 Task: Log work in the project Vigilant for the issue 'Upgrade the database schema of a web application to improve data modeling and management capabilities' spent time as '2w 1d 5h 59m' and remaining time as '4w 2d 6h 37m' and clone the issue. Now add the issue to the epic 'Data Retention'.
Action: Mouse moved to (209, 56)
Screenshot: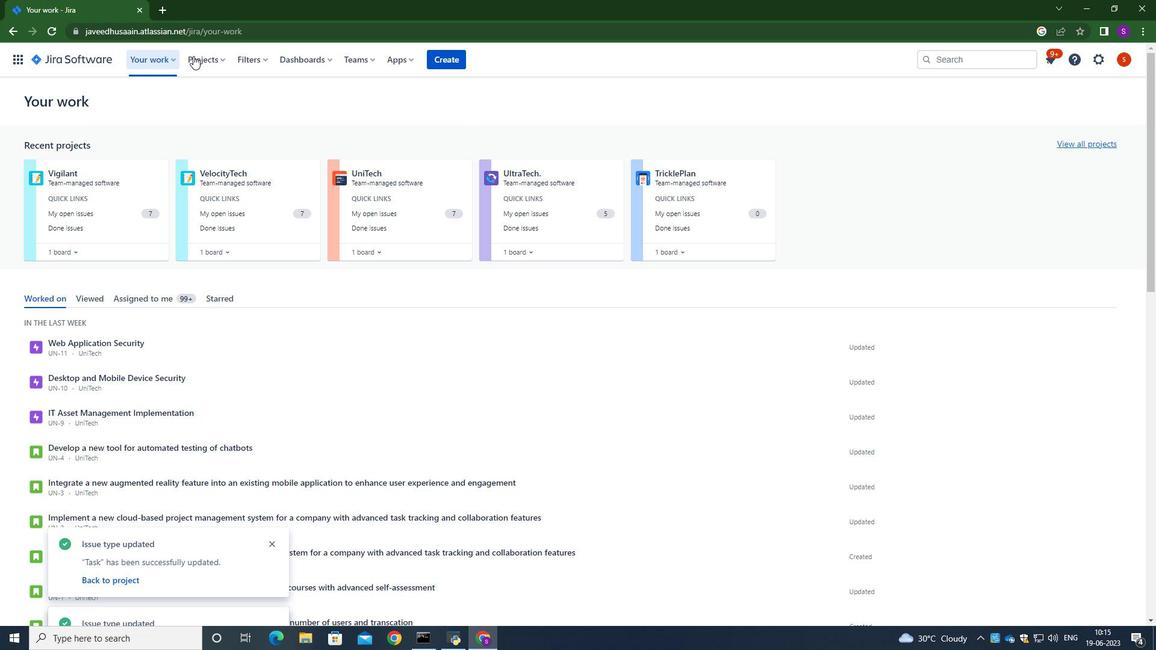 
Action: Mouse pressed left at (209, 56)
Screenshot: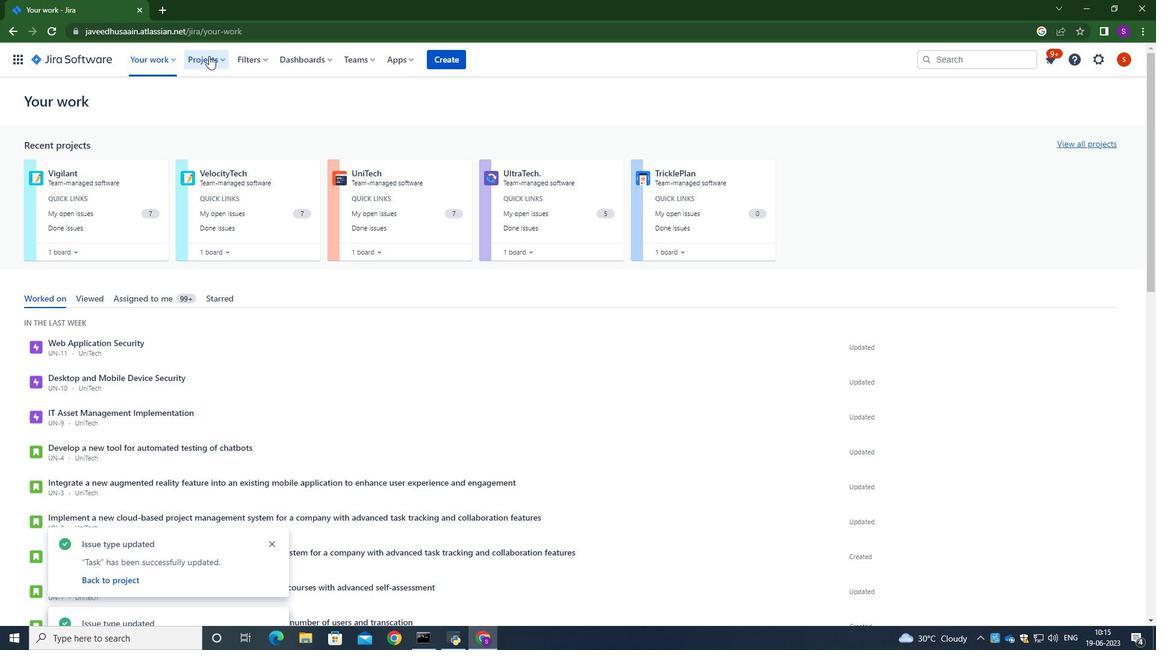 
Action: Mouse moved to (229, 118)
Screenshot: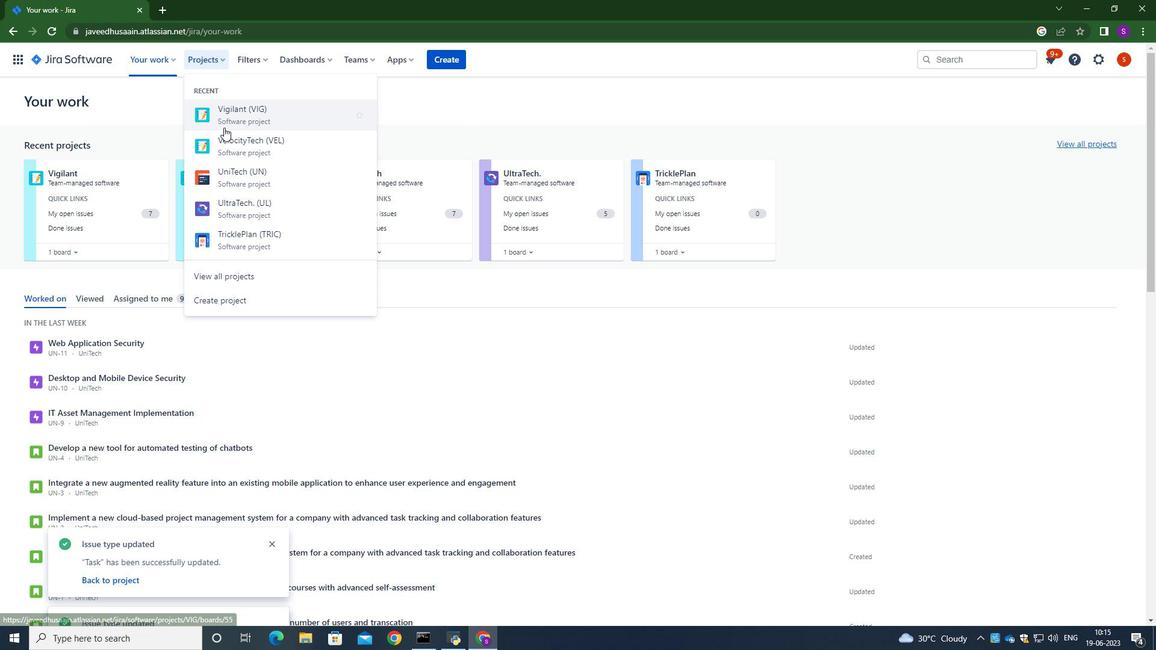 
Action: Mouse pressed left at (229, 118)
Screenshot: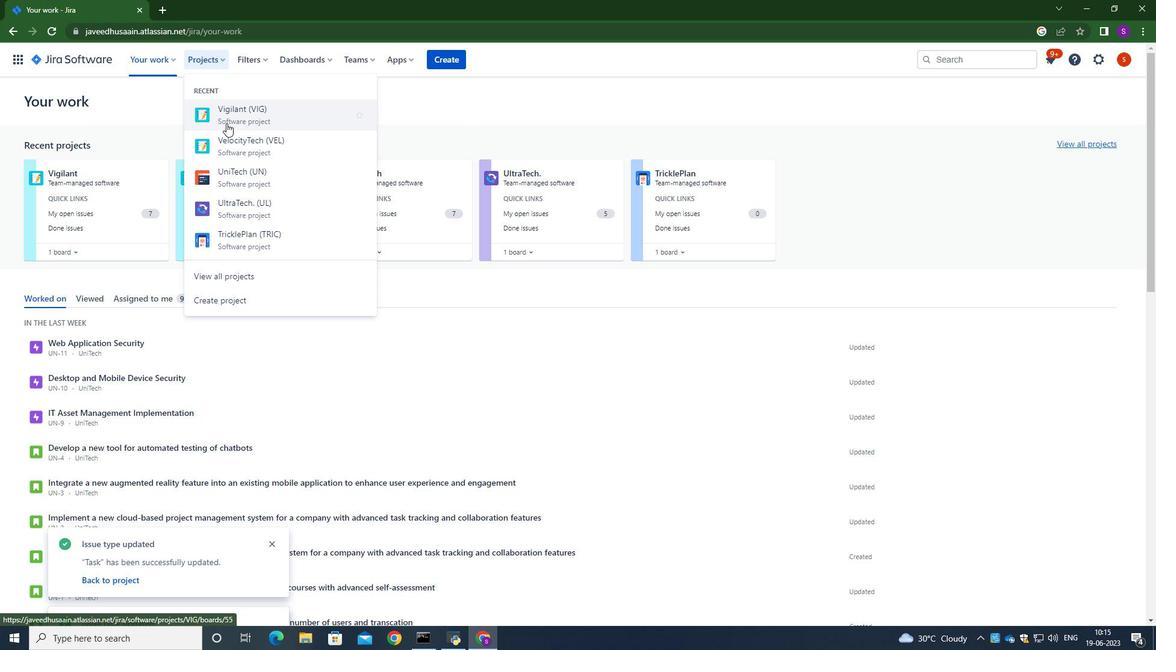 
Action: Mouse moved to (83, 178)
Screenshot: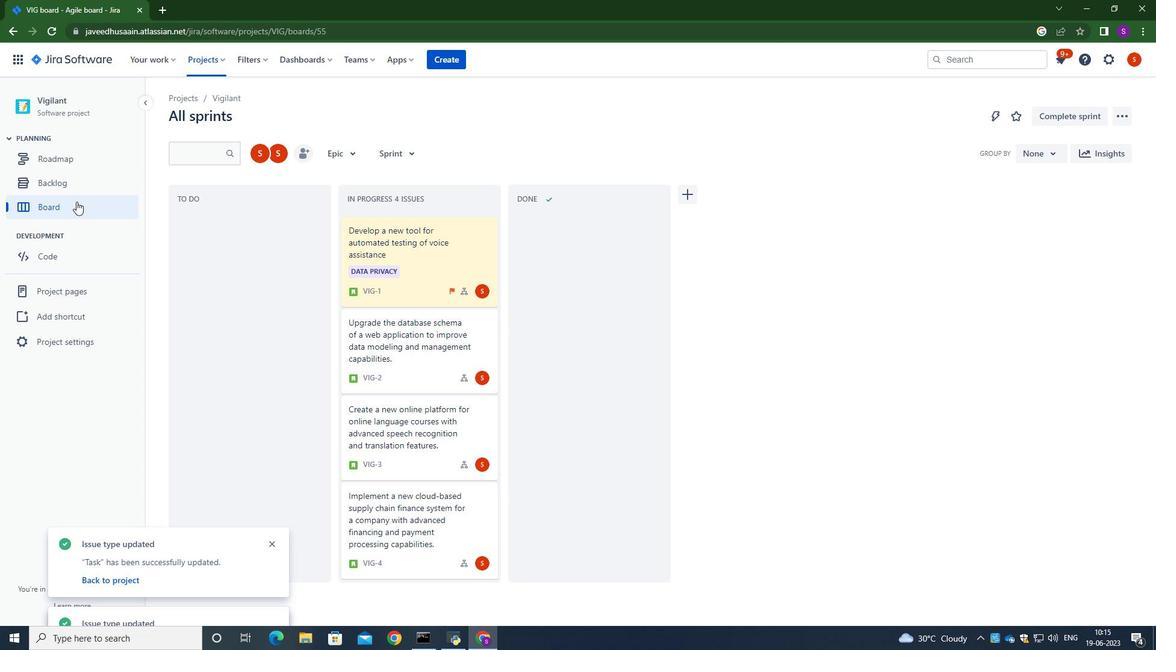 
Action: Mouse pressed left at (83, 178)
Screenshot: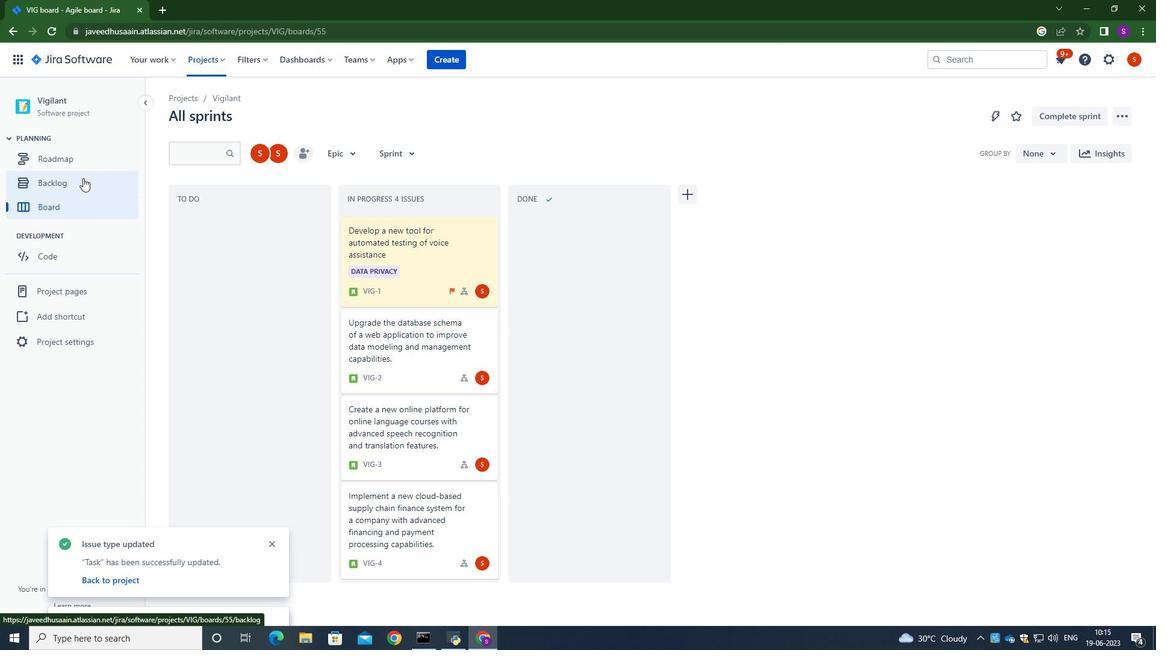 
Action: Mouse moved to (485, 325)
Screenshot: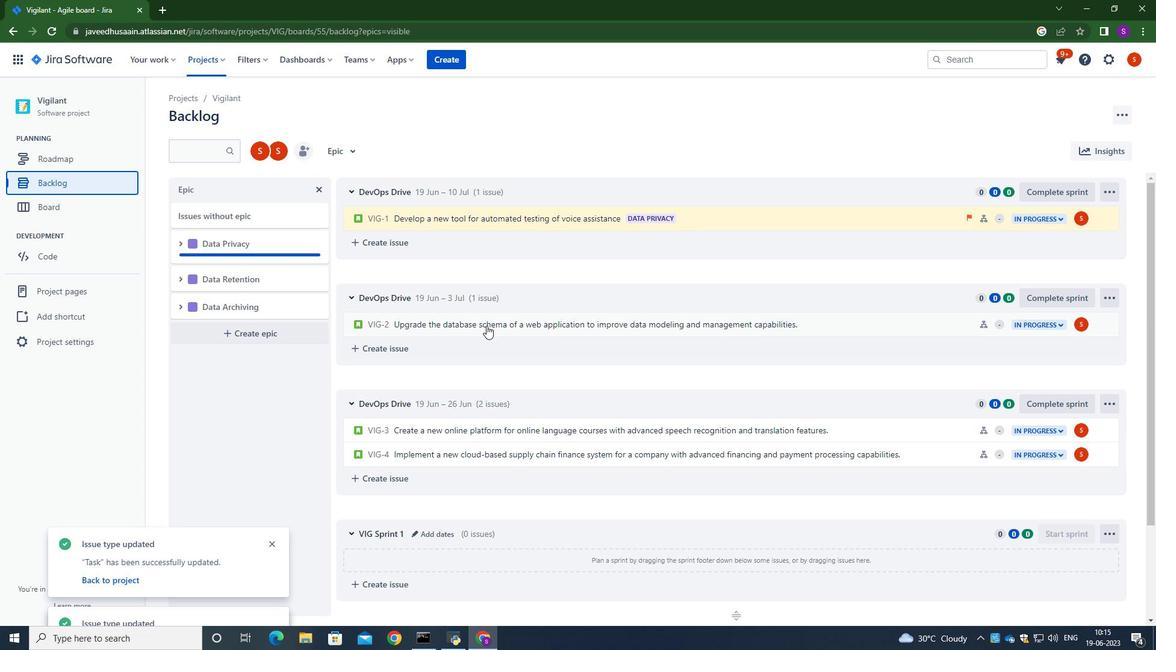 
Action: Mouse pressed left at (485, 325)
Screenshot: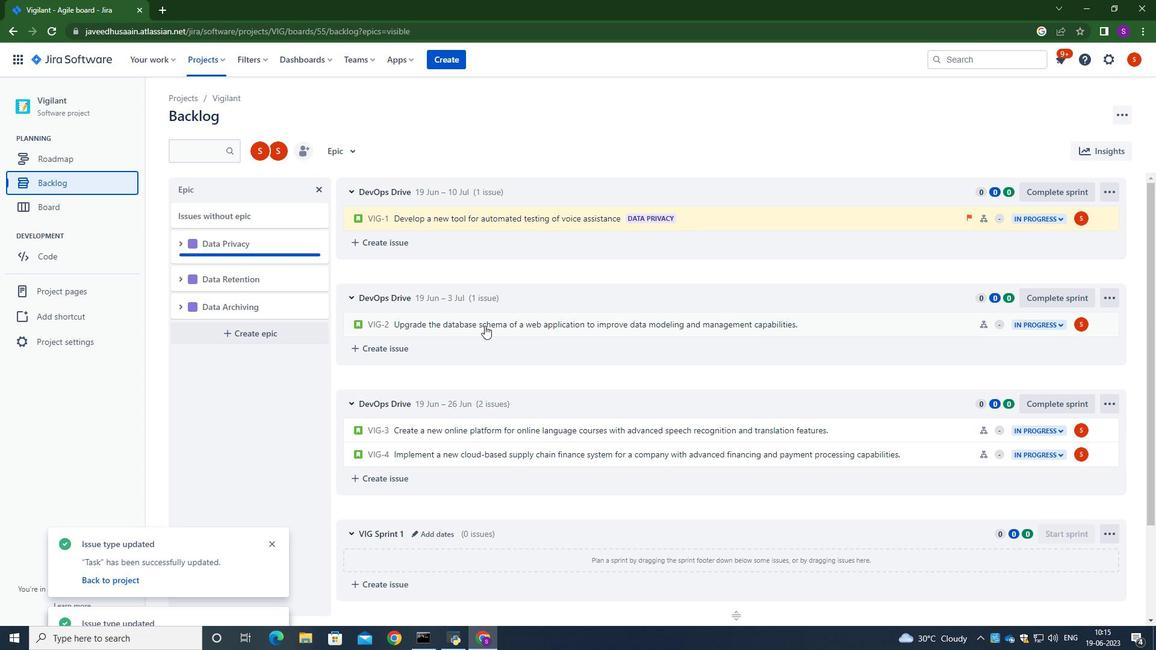 
Action: Mouse moved to (1101, 182)
Screenshot: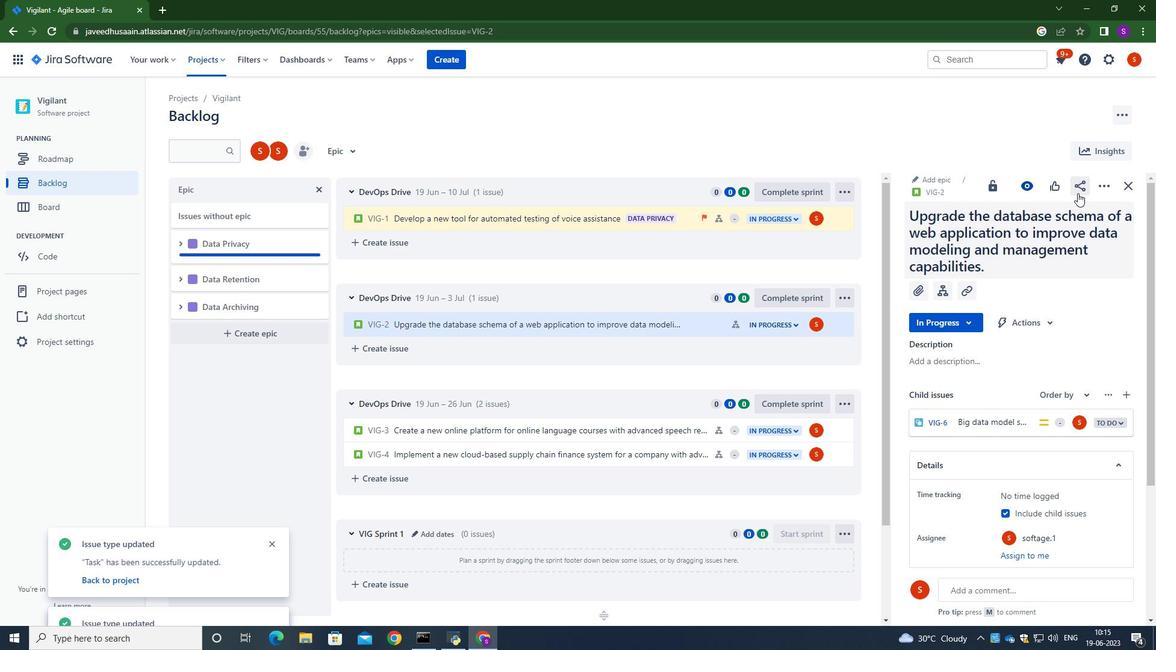 
Action: Mouse pressed left at (1101, 182)
Screenshot: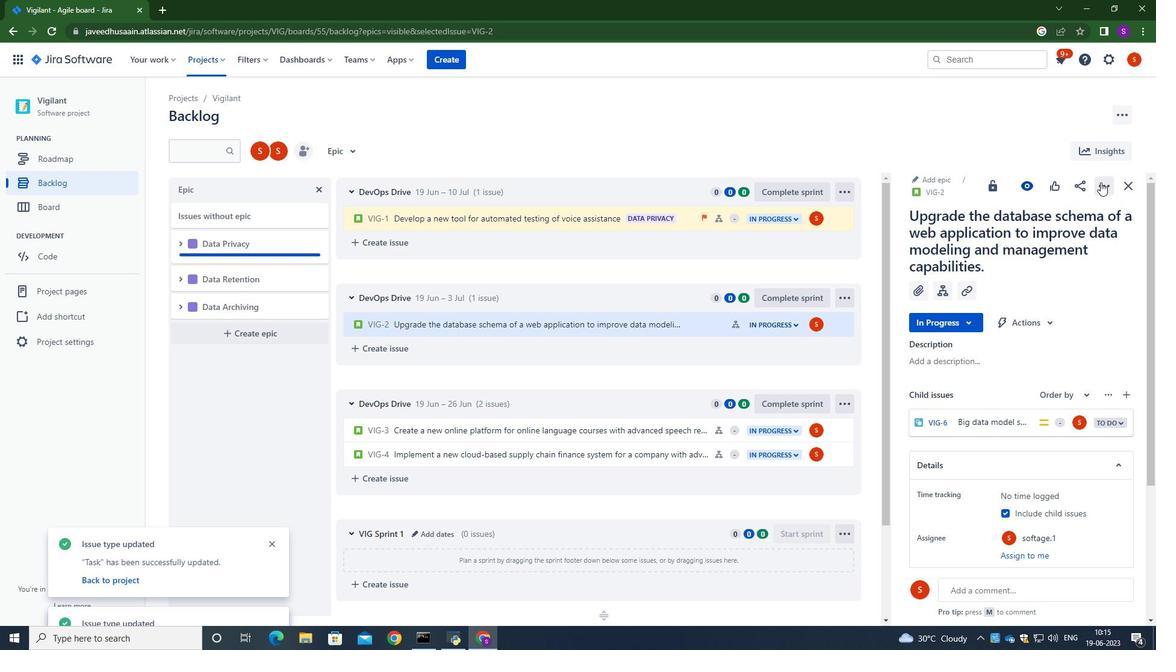 
Action: Mouse moved to (1071, 222)
Screenshot: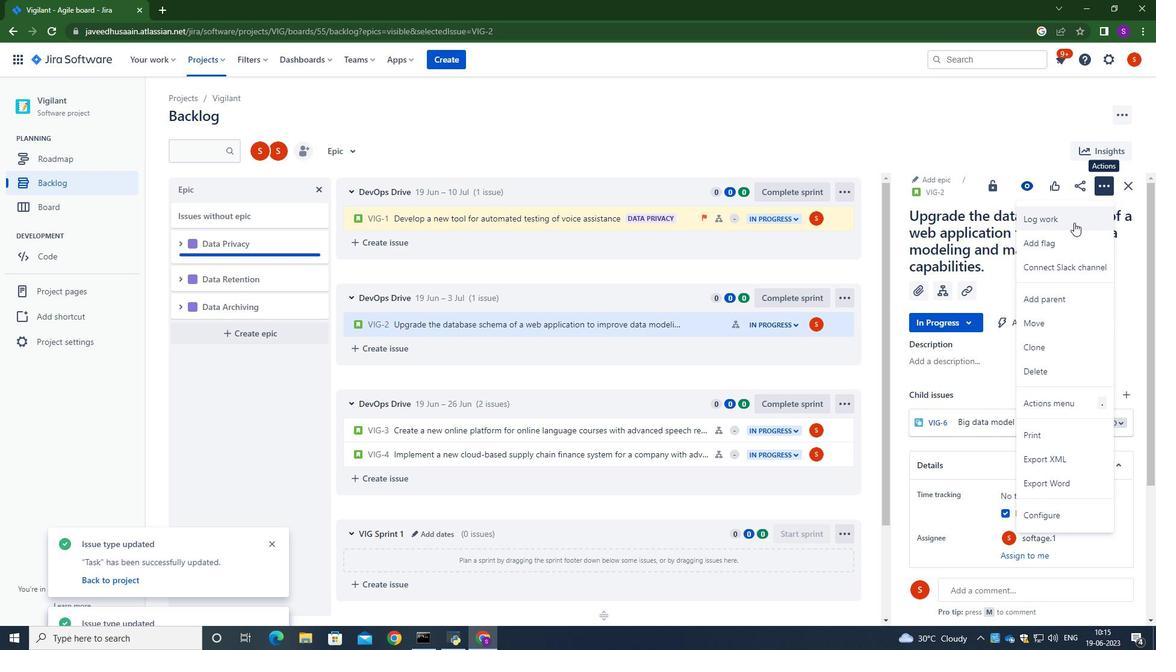 
Action: Mouse pressed left at (1071, 222)
Screenshot: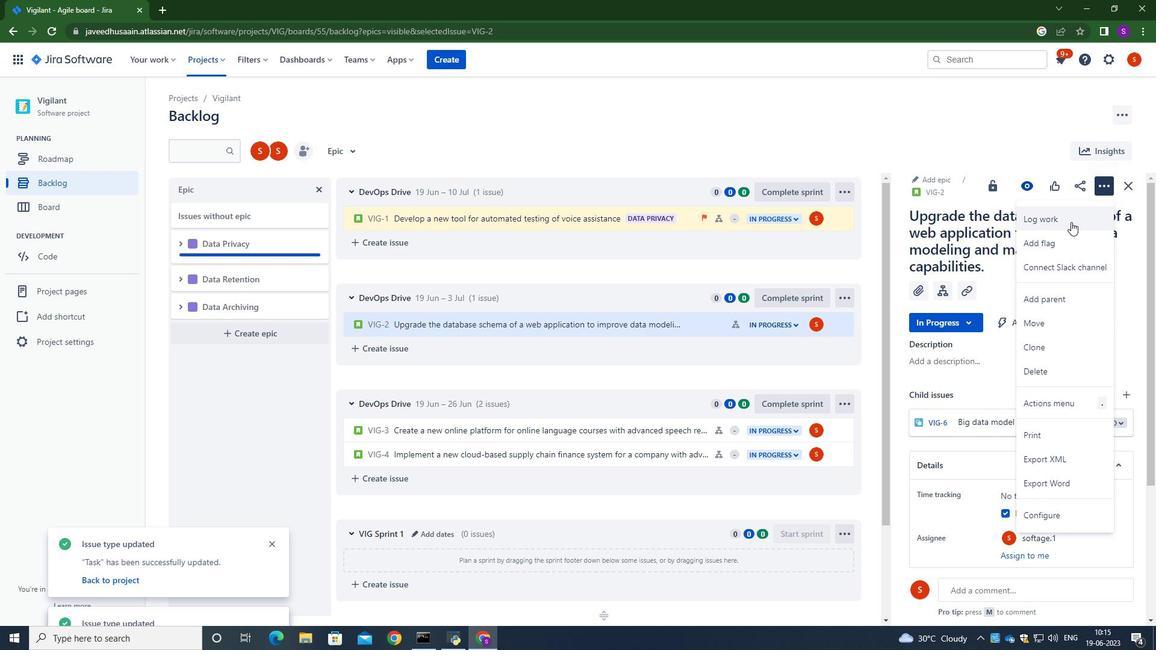 
Action: Mouse moved to (489, 177)
Screenshot: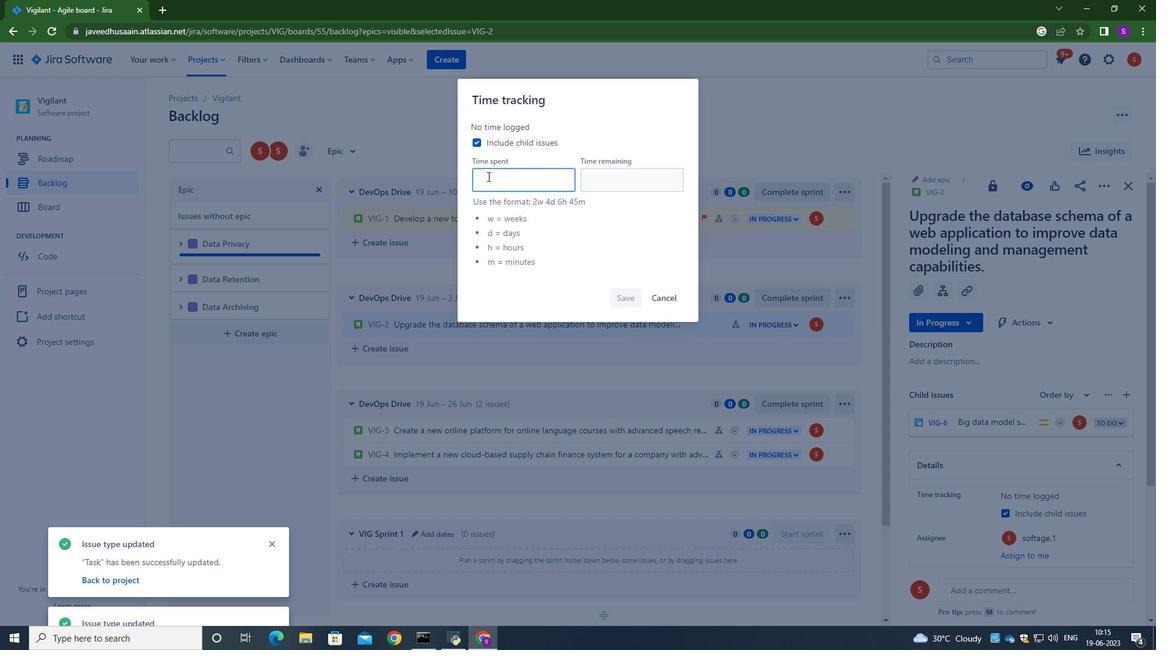 
Action: Mouse pressed left at (489, 177)
Screenshot: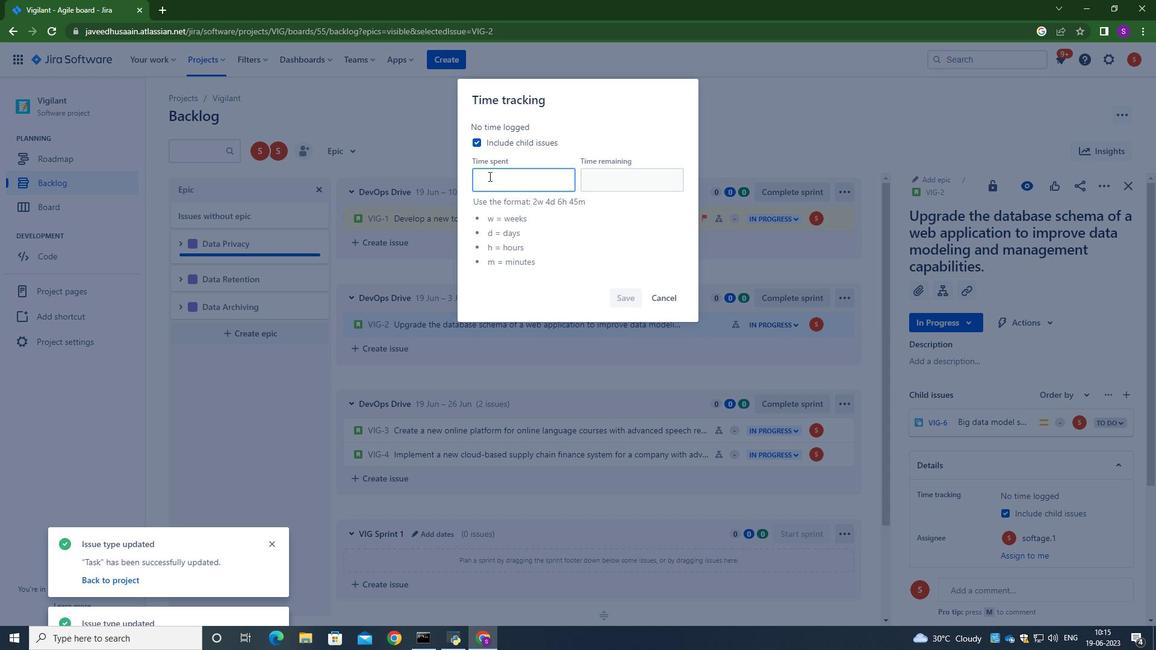 
Action: Key pressed 2w<Key.space>1d<Key.space>5h<Key.space>59m<Key.tab>4w<Key.space>2d<Key.space>6h<Key.space>37m
Screenshot: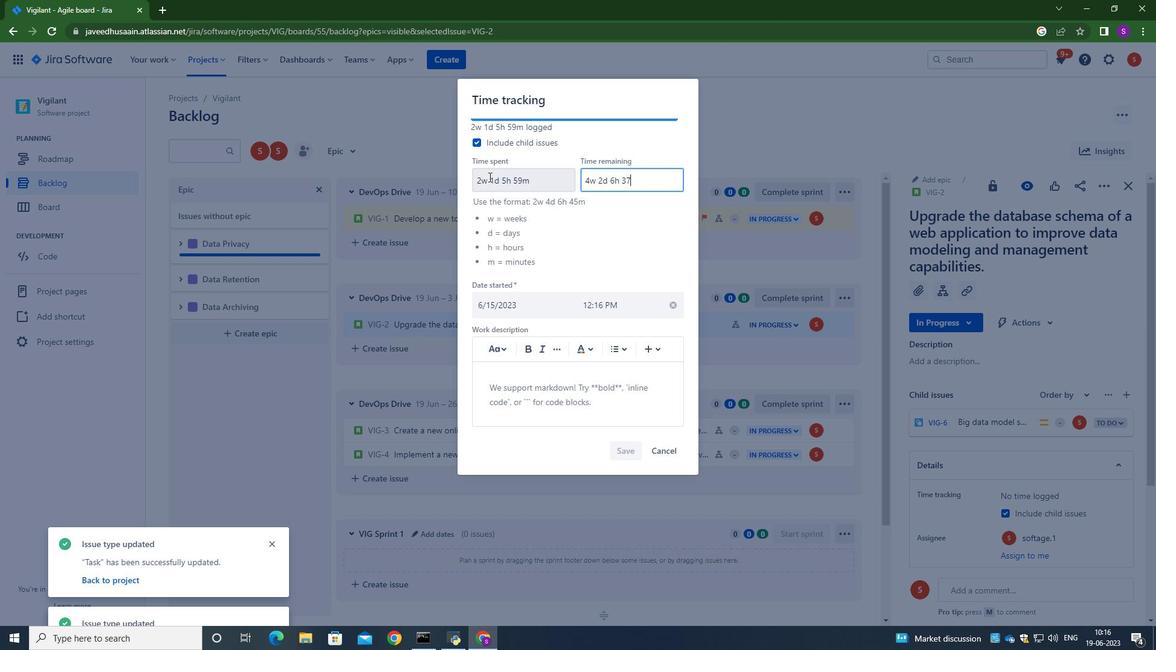 
Action: Mouse moved to (624, 453)
Screenshot: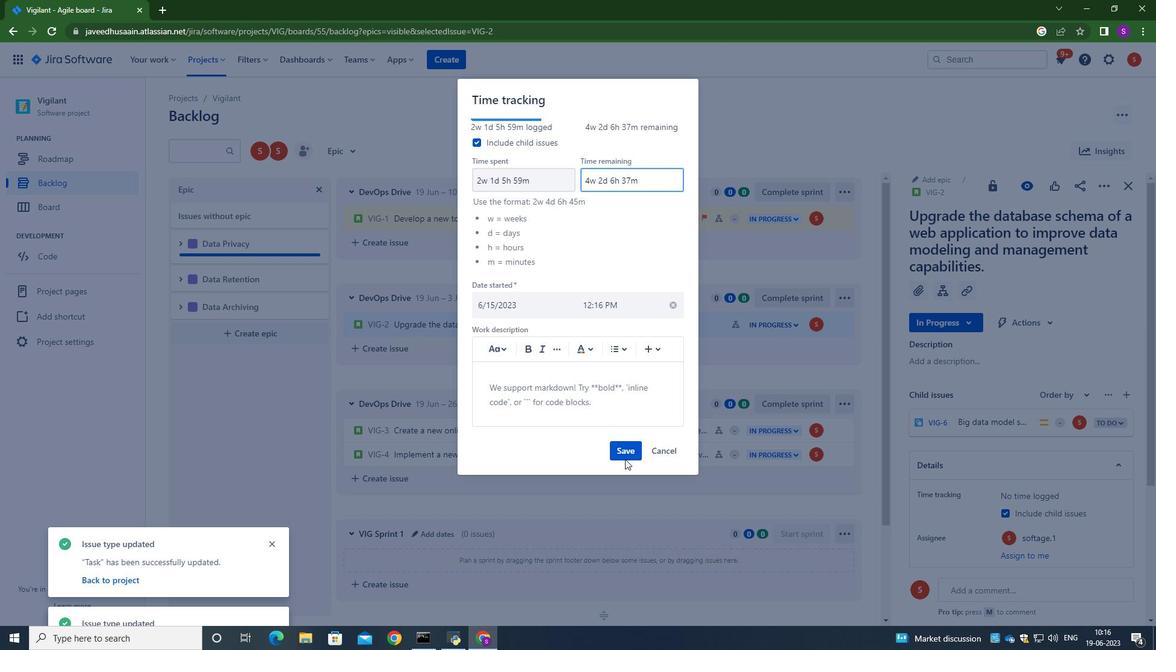
Action: Mouse pressed left at (624, 453)
Screenshot: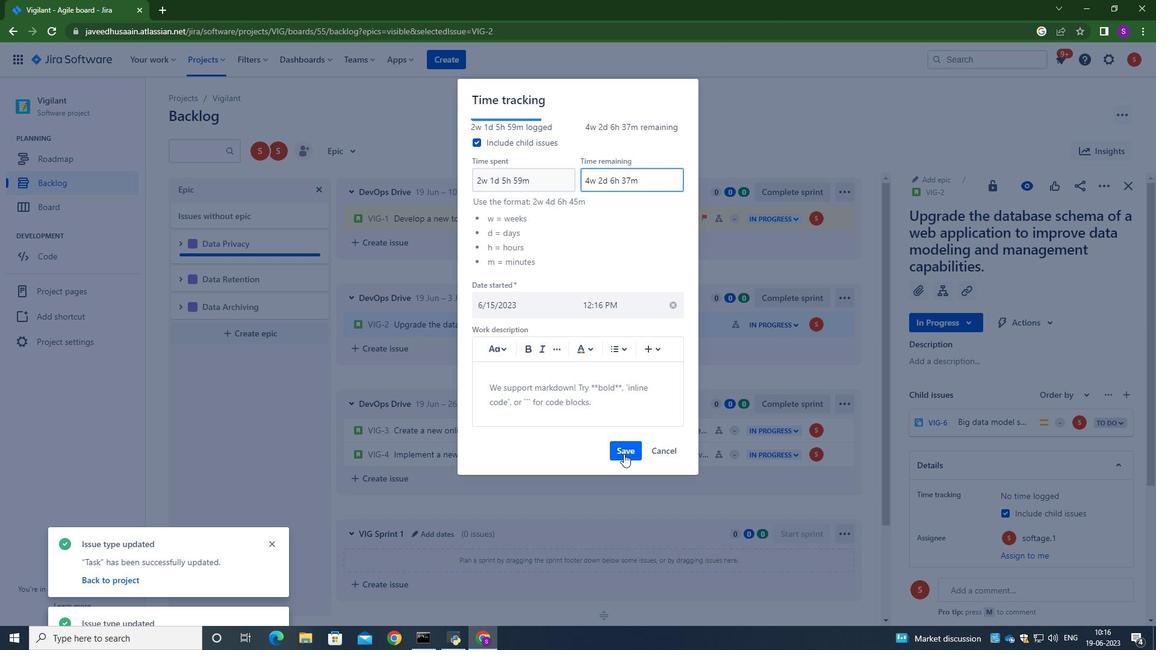 
Action: Mouse moved to (1103, 188)
Screenshot: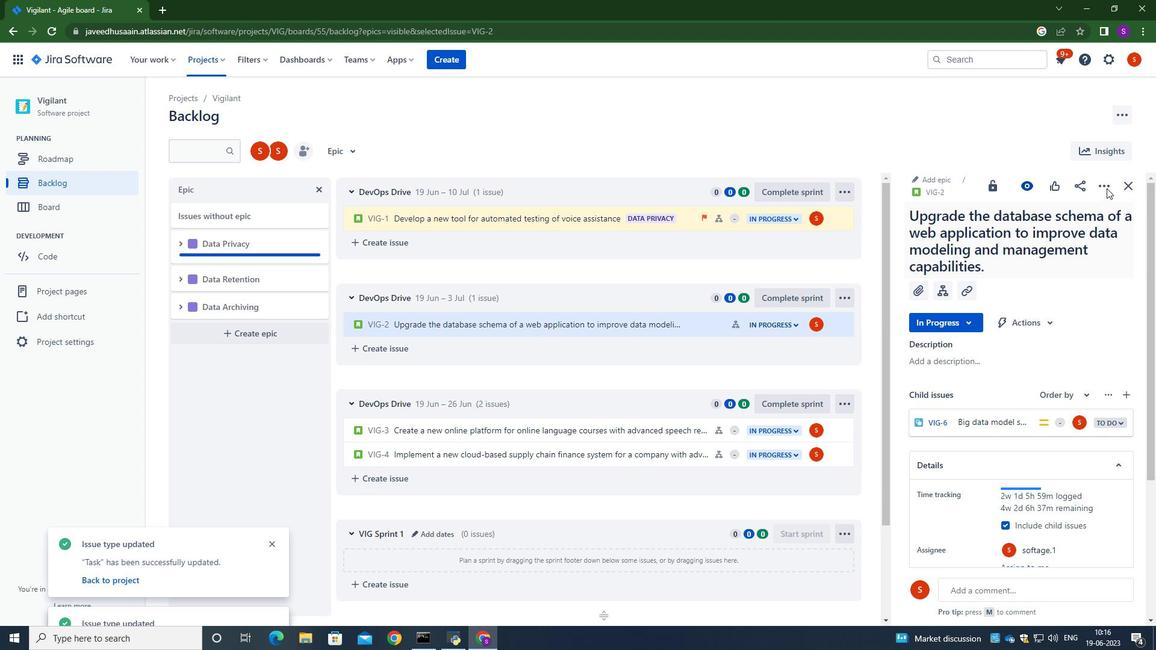 
Action: Mouse pressed left at (1103, 188)
Screenshot: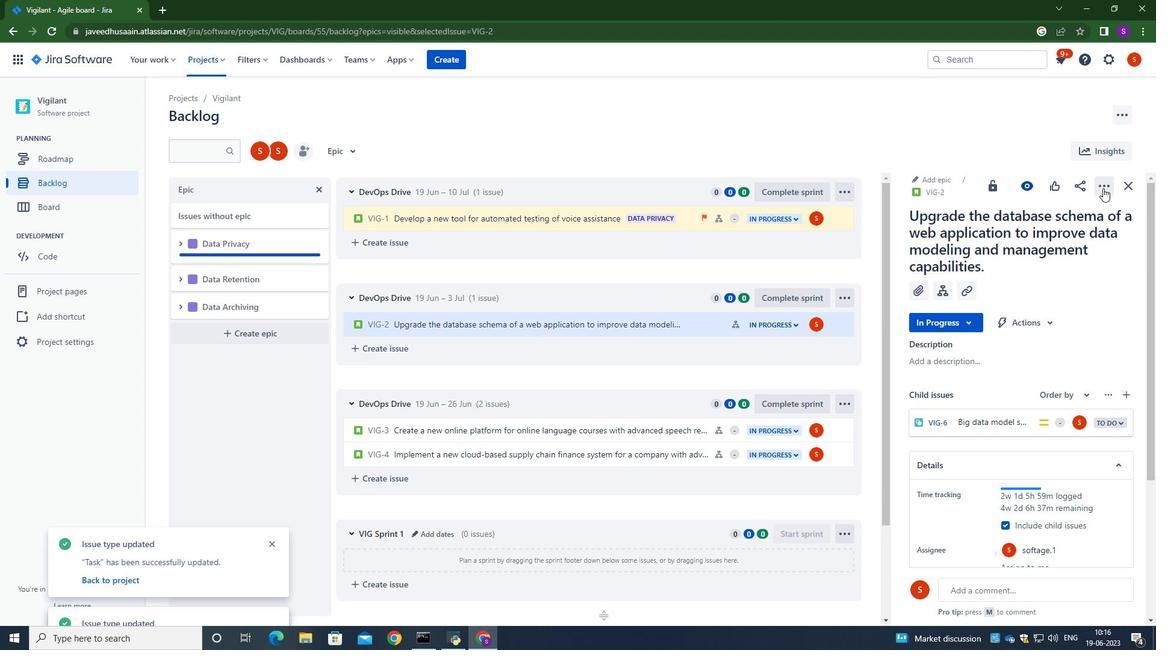 
Action: Mouse moved to (1065, 348)
Screenshot: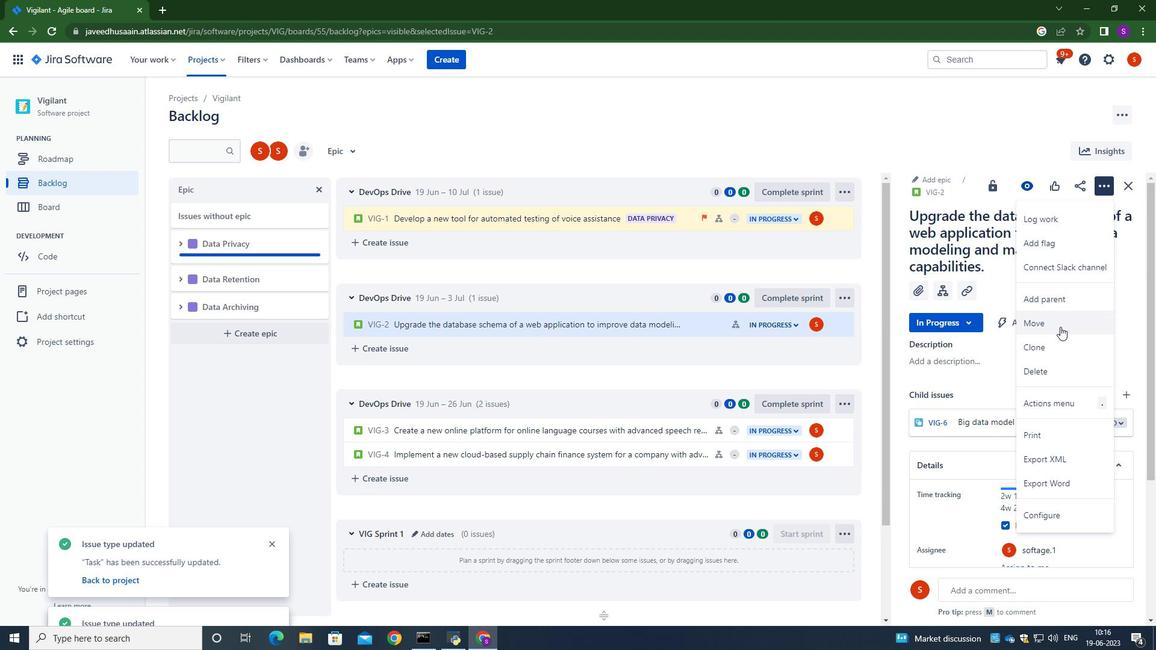 
Action: Mouse pressed left at (1065, 348)
Screenshot: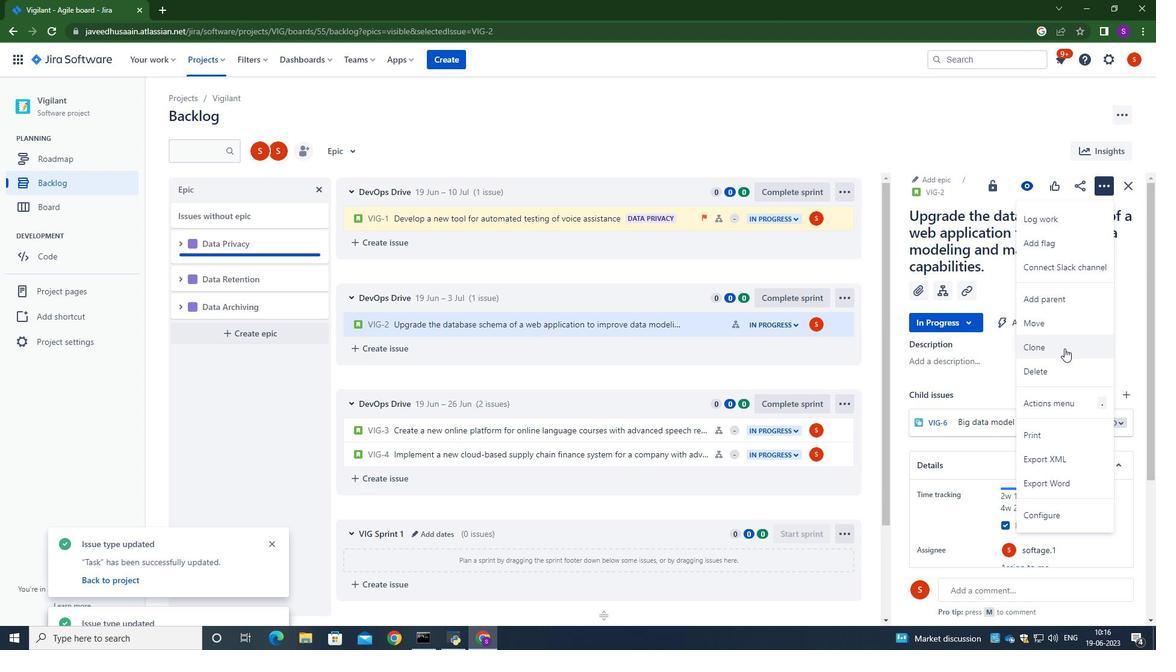 
Action: Mouse moved to (664, 257)
Screenshot: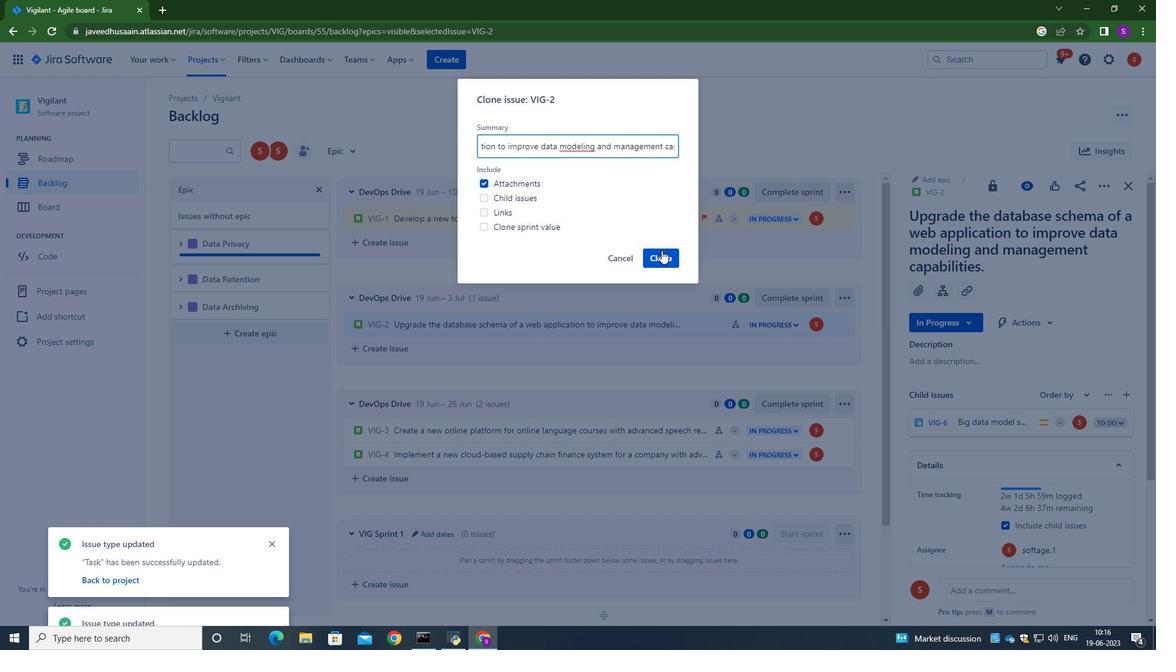 
Action: Mouse pressed left at (664, 257)
Screenshot: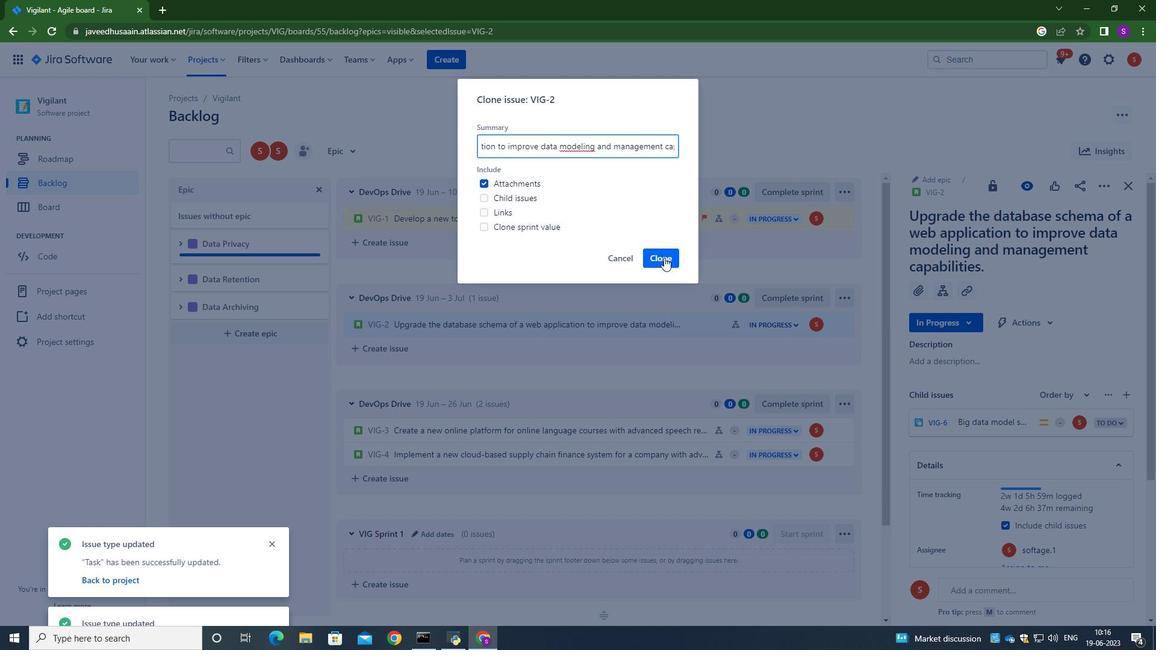 
Action: Mouse moved to (692, 327)
Screenshot: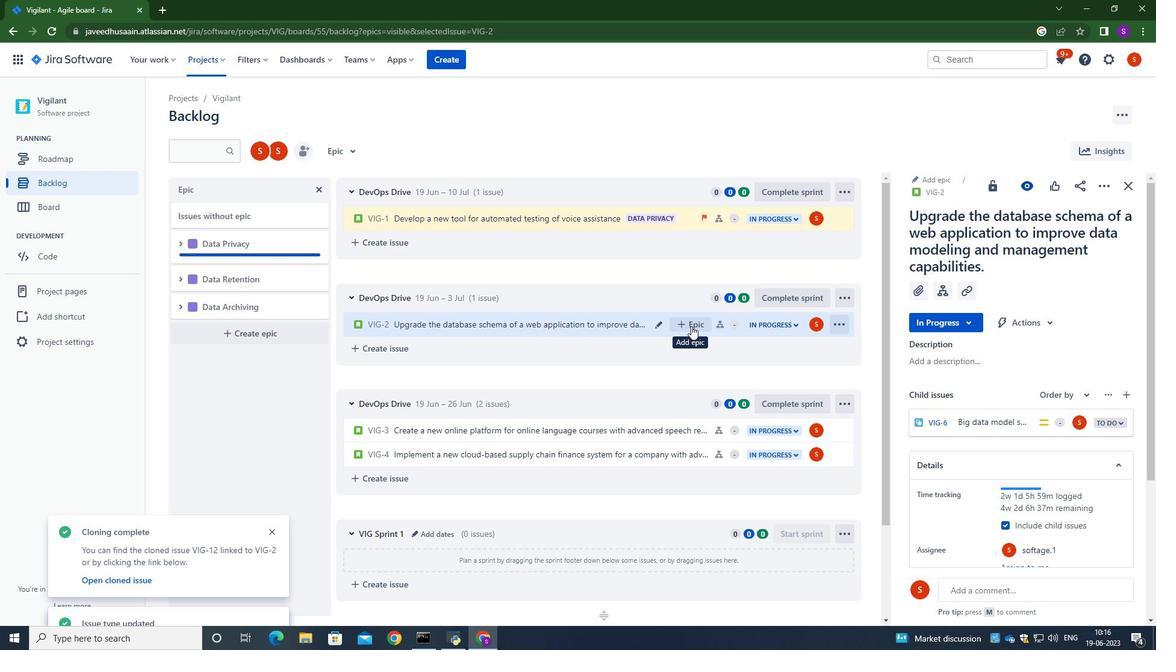 
Action: Mouse pressed left at (692, 327)
Screenshot: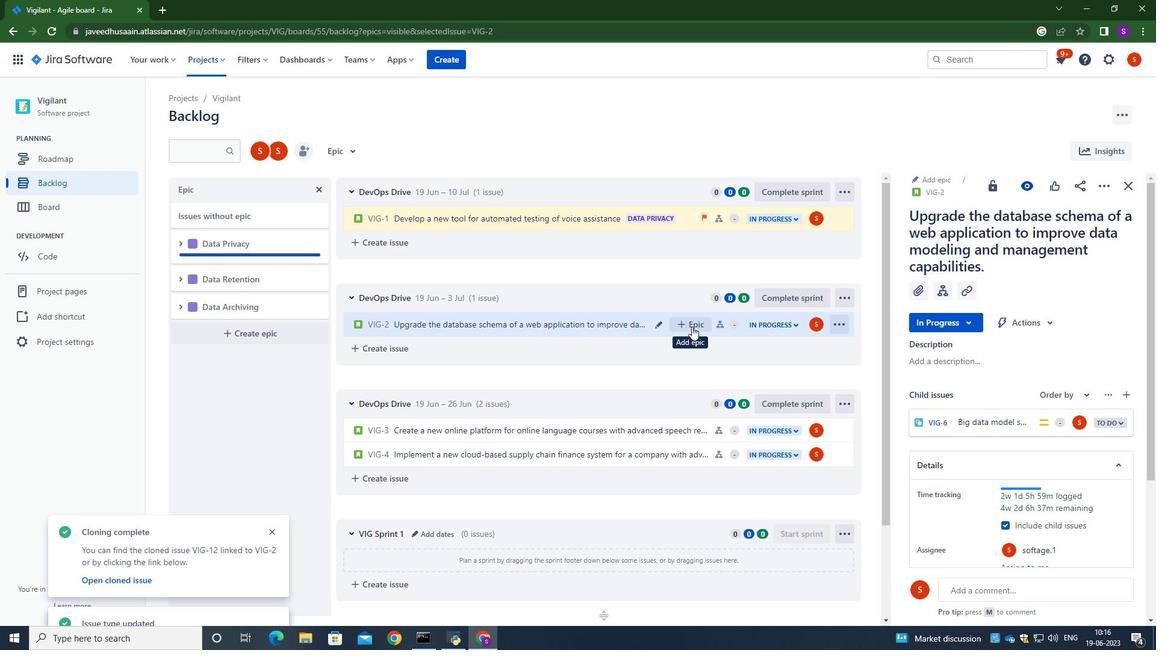 
Action: Mouse moved to (736, 406)
Screenshot: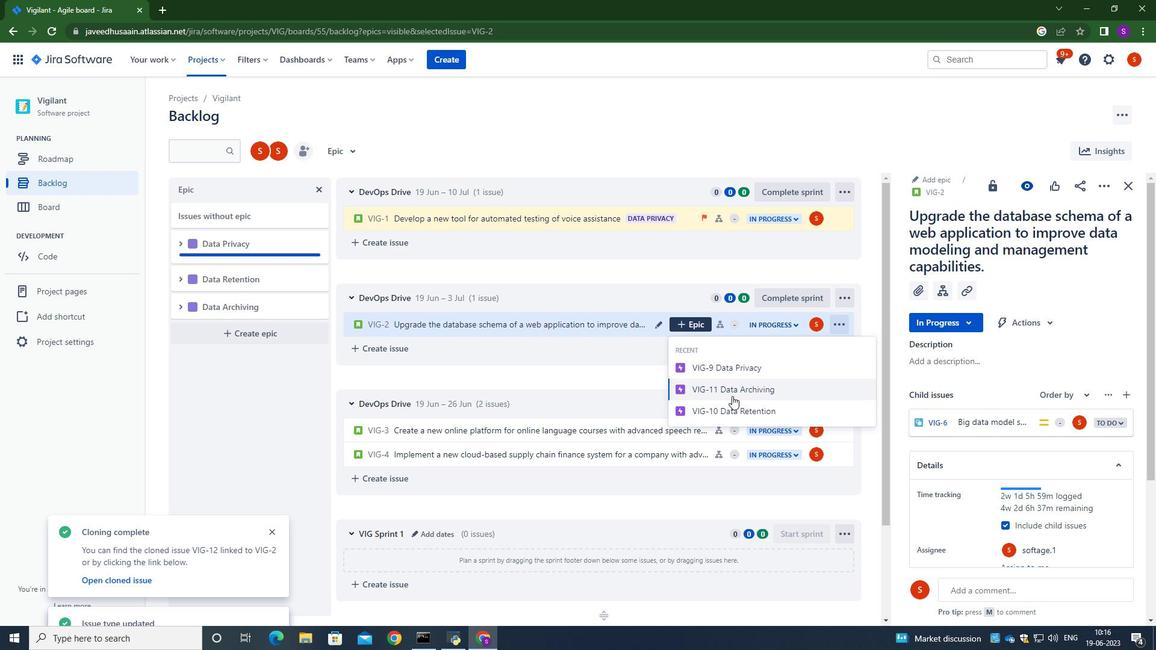 
Action: Mouse pressed left at (736, 406)
Screenshot: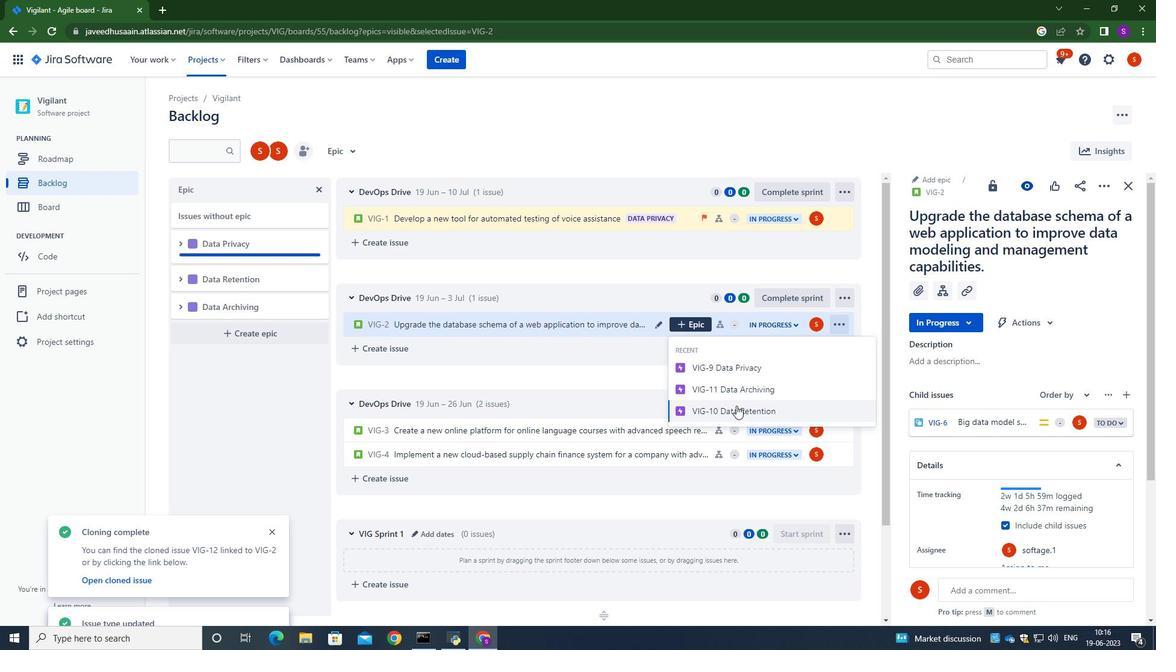 
Action: Mouse moved to (688, 269)
Screenshot: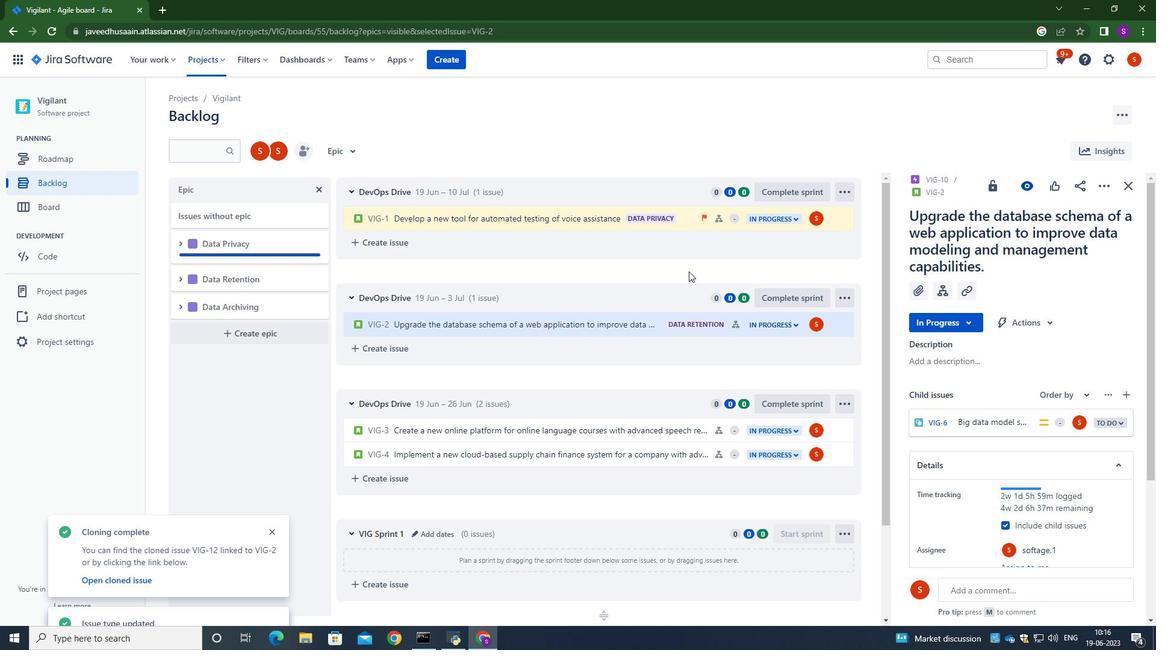 
Action: Mouse pressed left at (688, 269)
Screenshot: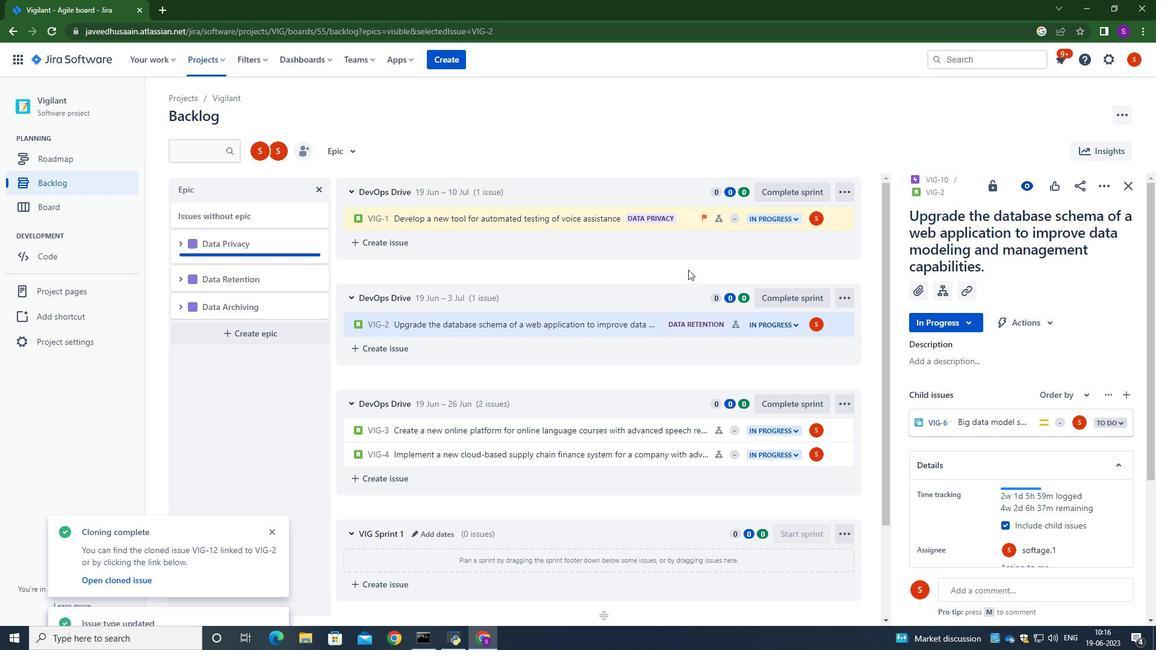 
